 Task: Add Comment CM0044 to Card Card0044 in Board Board0041 in Workspace Development in Trello
Action: Mouse moved to (540, 41)
Screenshot: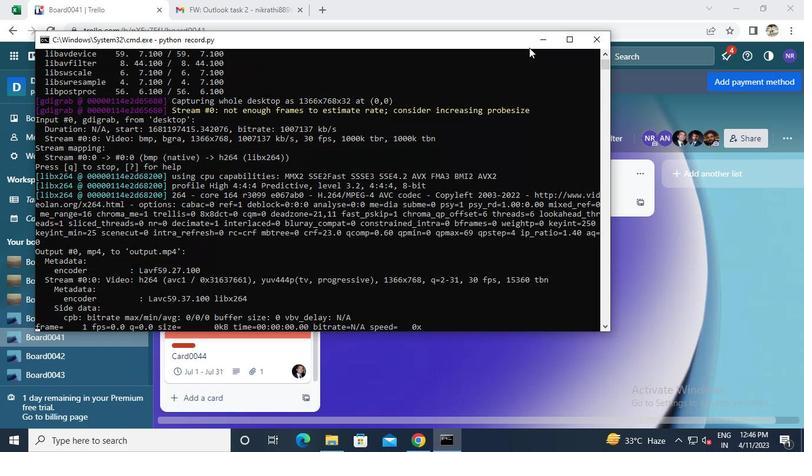 
Action: Mouse pressed left at (540, 41)
Screenshot: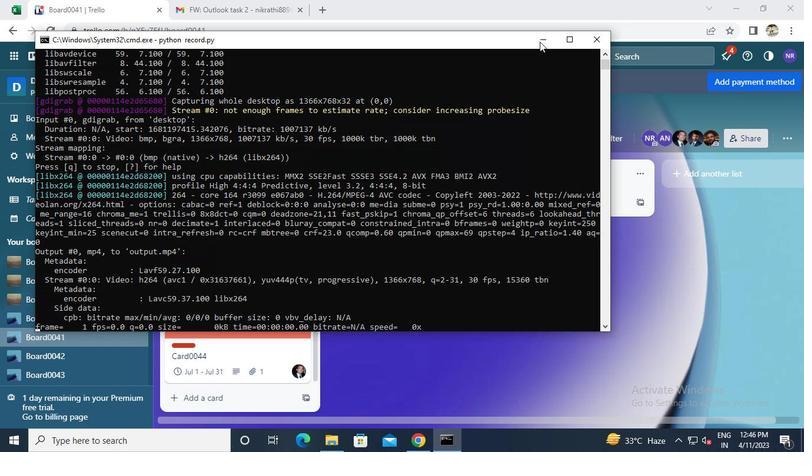 
Action: Mouse moved to (234, 348)
Screenshot: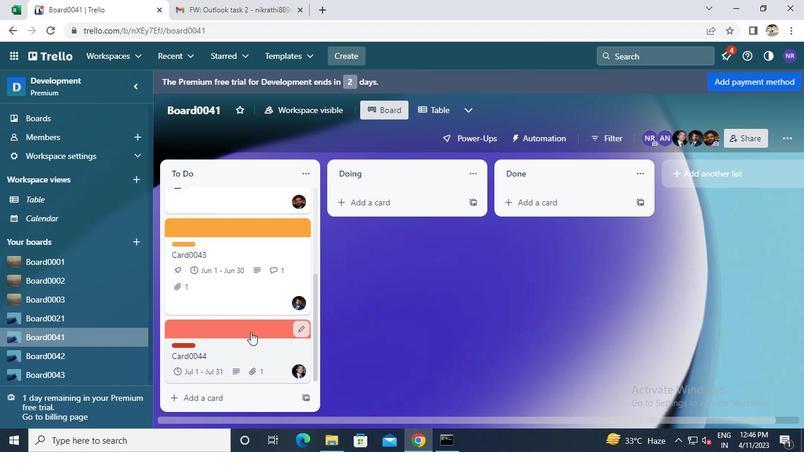 
Action: Mouse pressed left at (234, 348)
Screenshot: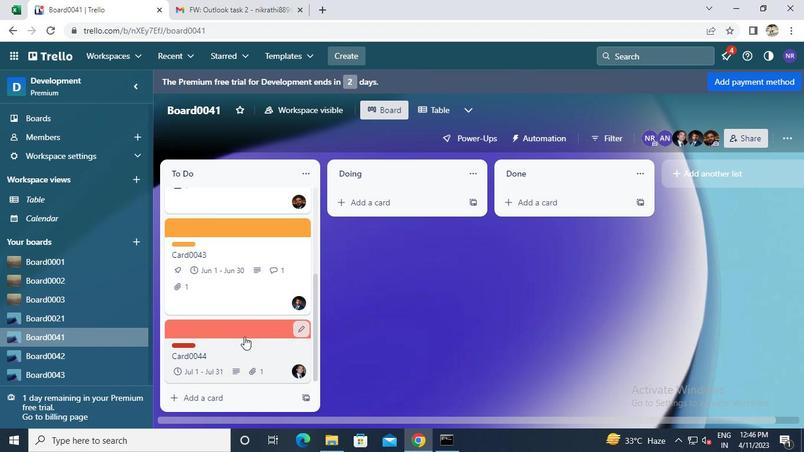 
Action: Mouse moved to (248, 296)
Screenshot: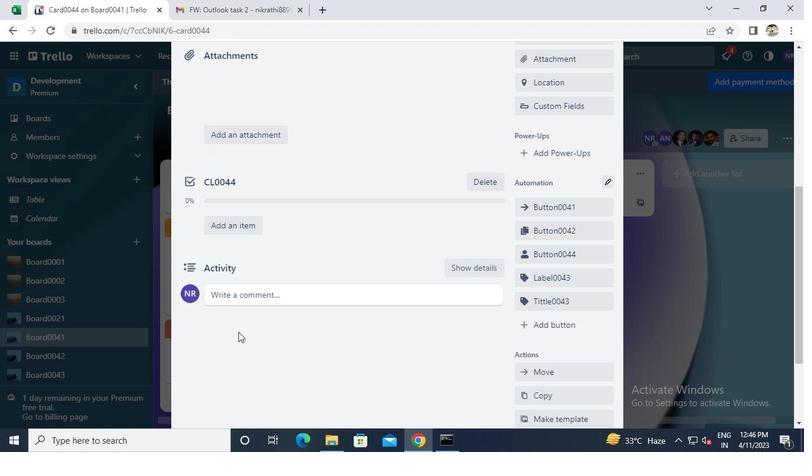 
Action: Mouse pressed left at (248, 296)
Screenshot: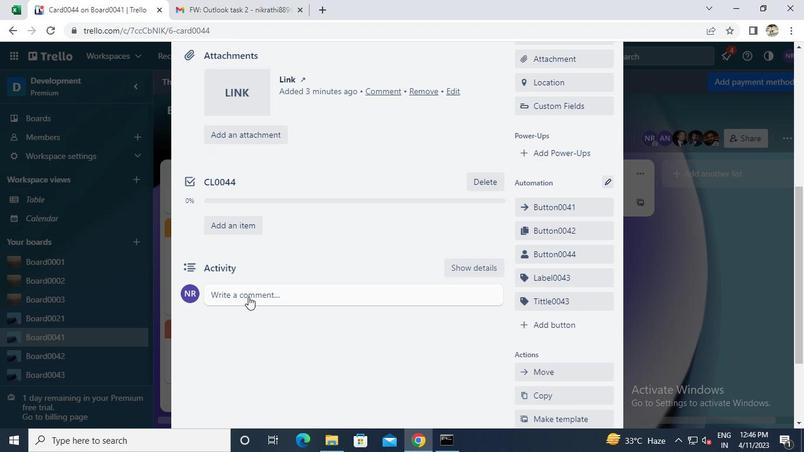 
Action: Keyboard c
Screenshot: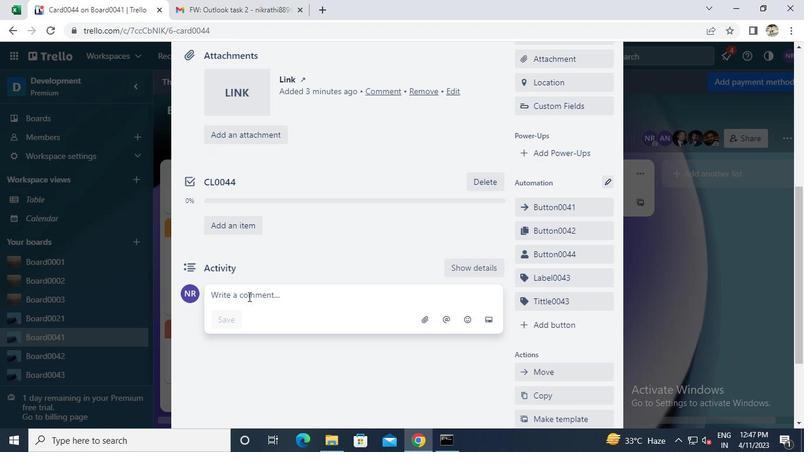 
Action: Keyboard m
Screenshot: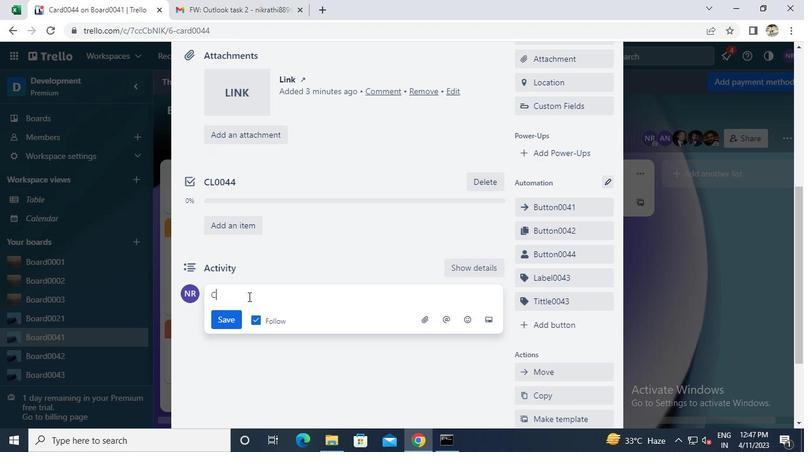 
Action: Keyboard 0
Screenshot: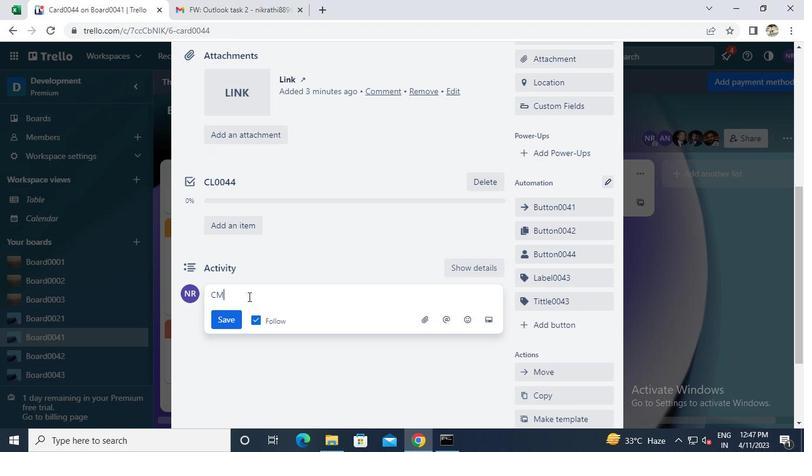 
Action: Keyboard 0
Screenshot: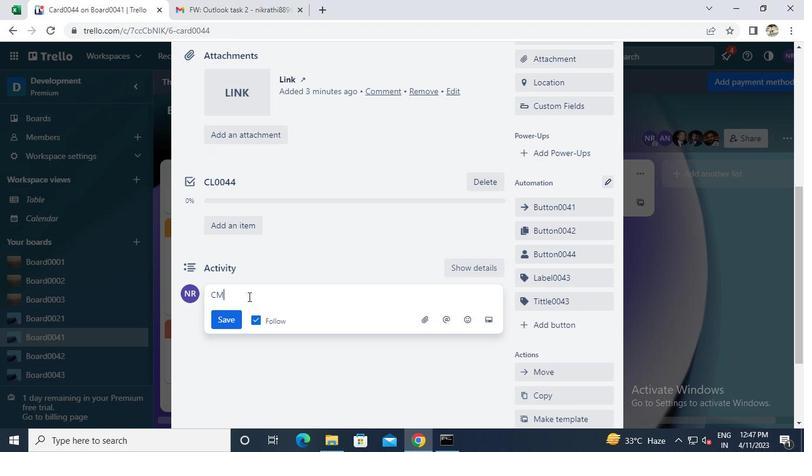 
Action: Keyboard 4
Screenshot: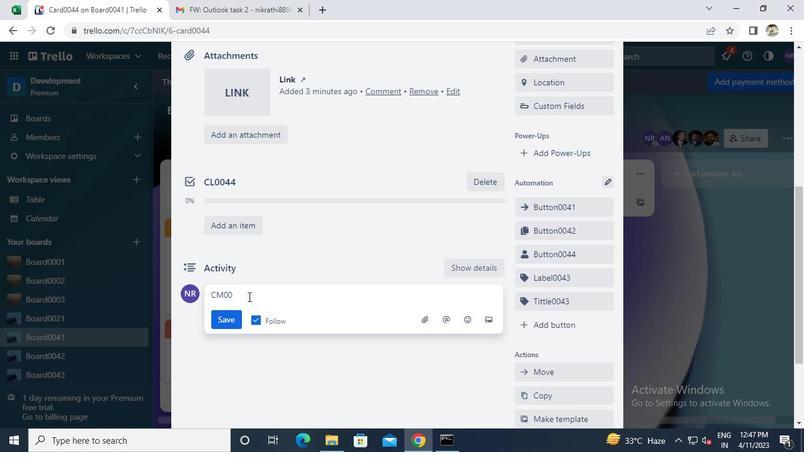 
Action: Keyboard 4
Screenshot: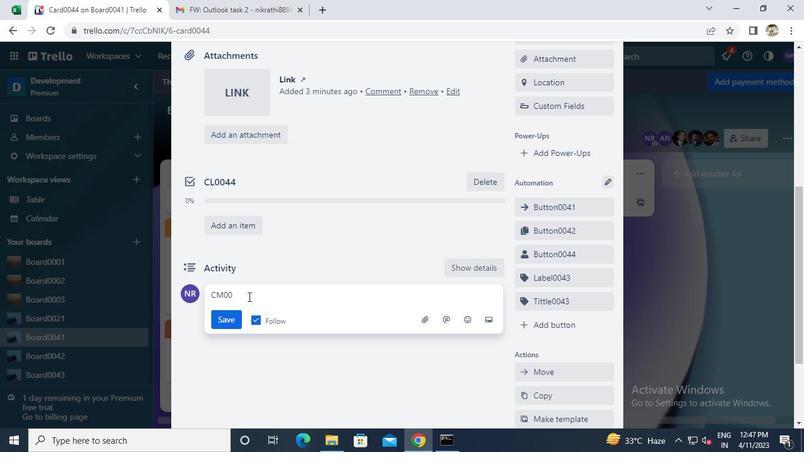 
Action: Mouse moved to (231, 316)
Screenshot: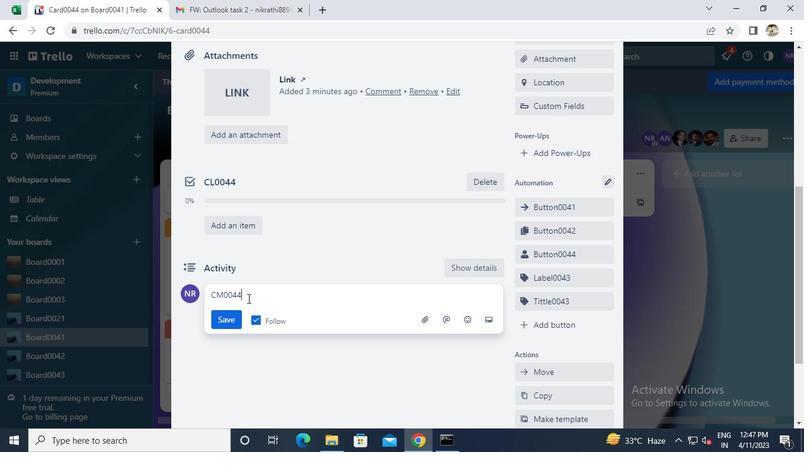 
Action: Mouse pressed left at (231, 316)
Screenshot: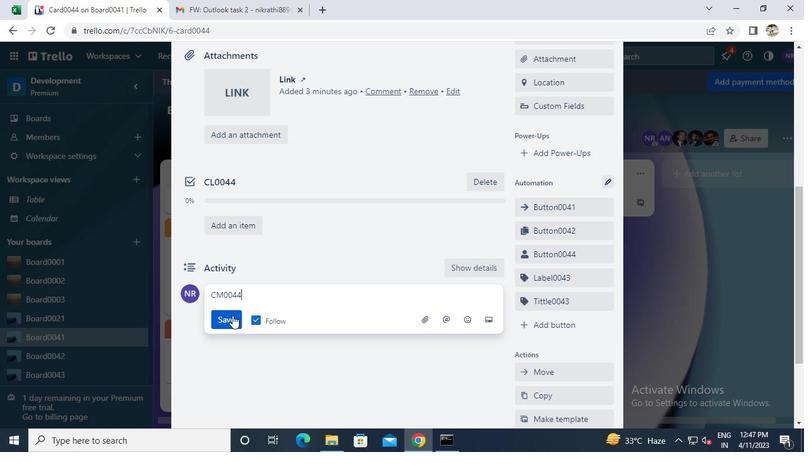 
Action: Mouse moved to (442, 439)
Screenshot: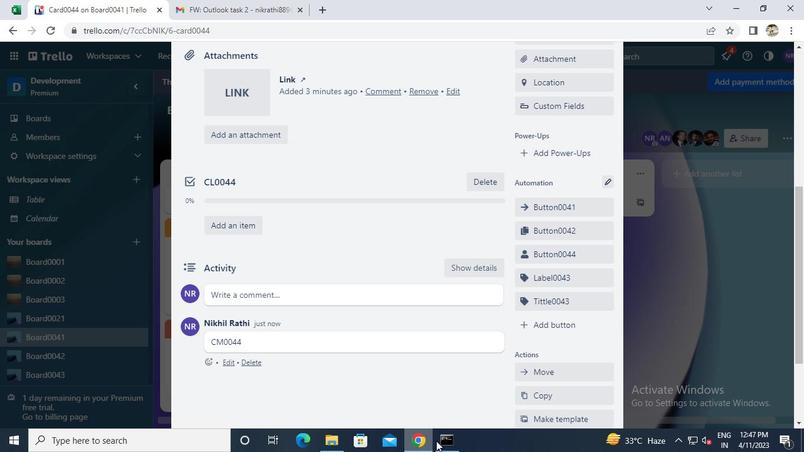 
Action: Mouse pressed left at (442, 439)
Screenshot: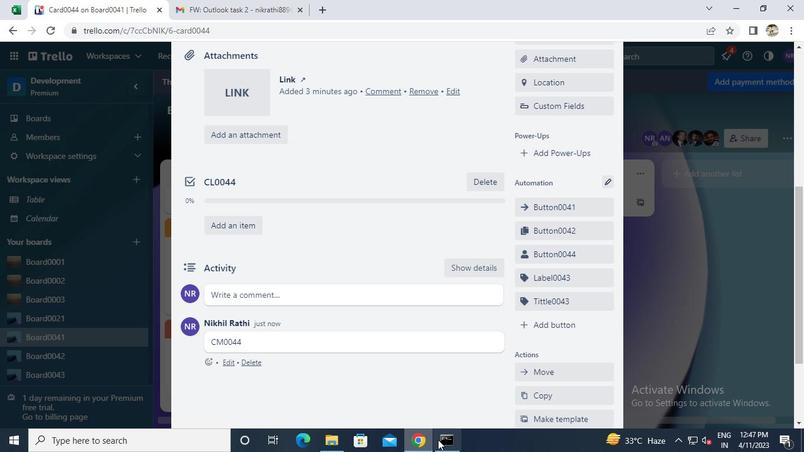 
Action: Mouse moved to (595, 41)
Screenshot: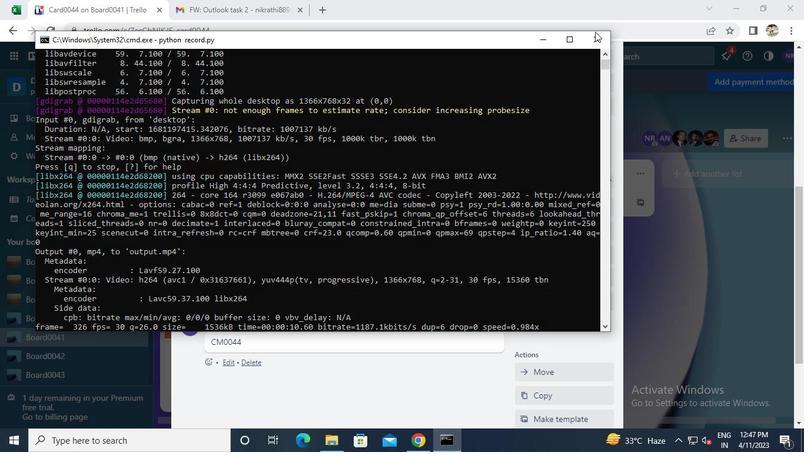 
Action: Mouse pressed left at (595, 41)
Screenshot: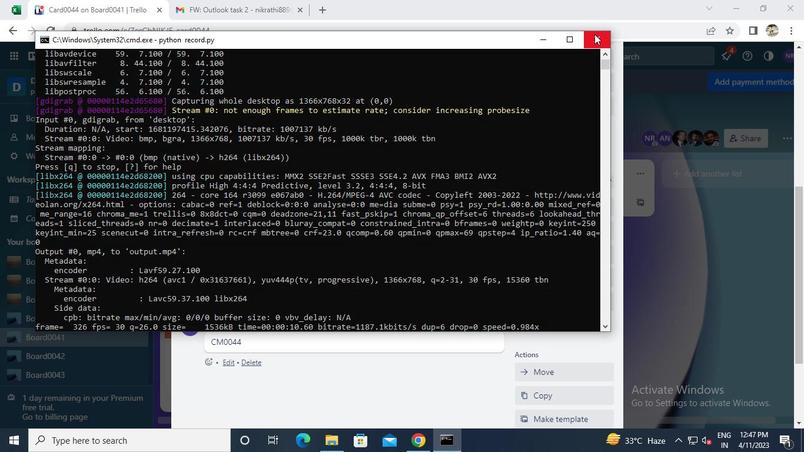 
